 Task: Search for flights for 3 adults from Rome to Istanbul on June 18, 2023.
Action: Mouse moved to (369, 398)
Screenshot: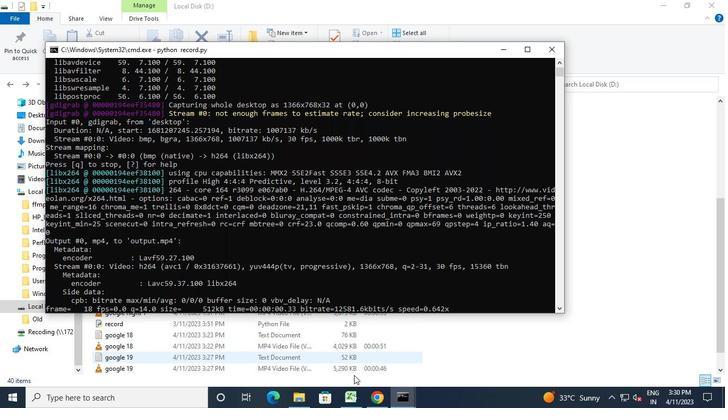 
Action: Mouse pressed left at (369, 398)
Screenshot: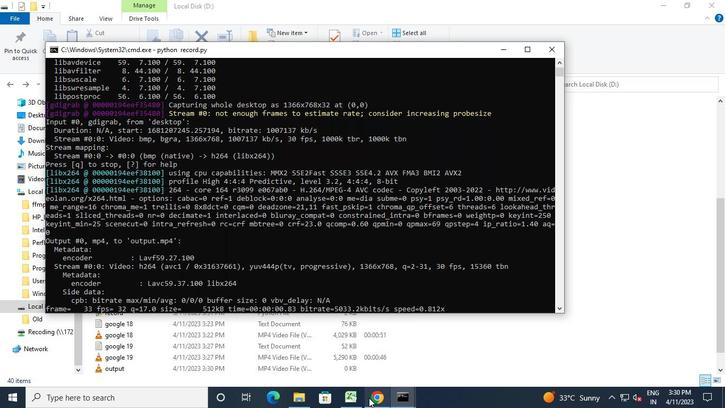 
Action: Mouse moved to (34, 146)
Screenshot: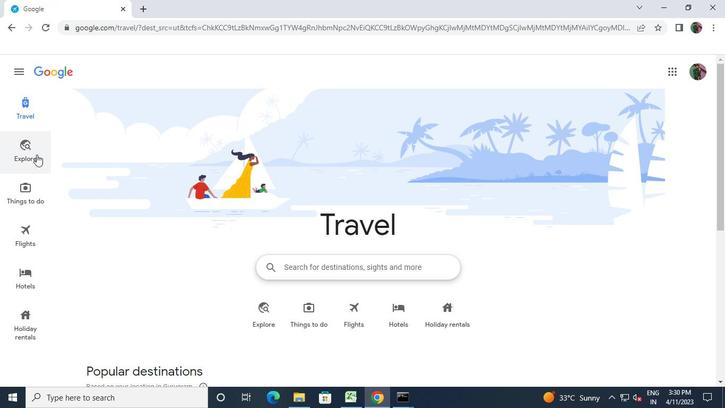 
Action: Mouse pressed left at (34, 146)
Screenshot: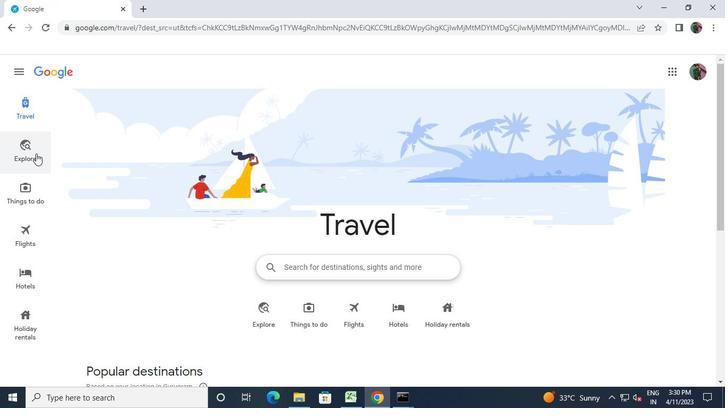 
Action: Mouse moved to (163, 104)
Screenshot: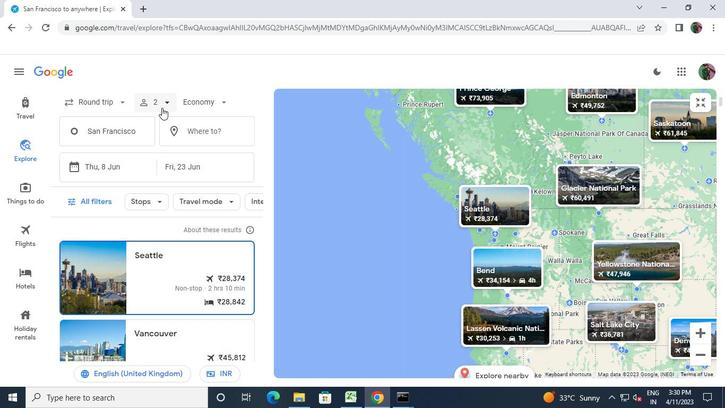 
Action: Mouse pressed left at (163, 104)
Screenshot: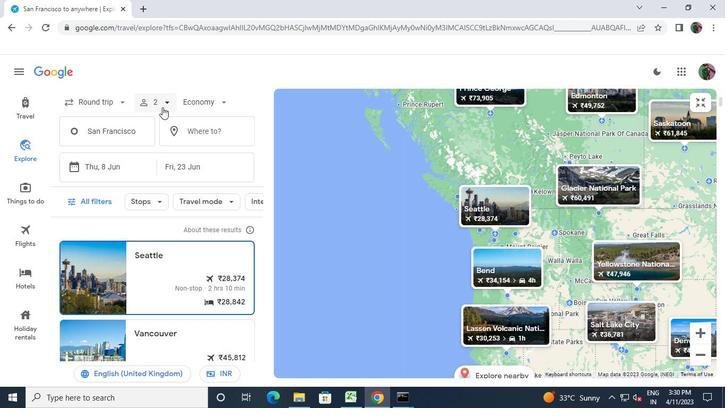 
Action: Mouse moved to (237, 130)
Screenshot: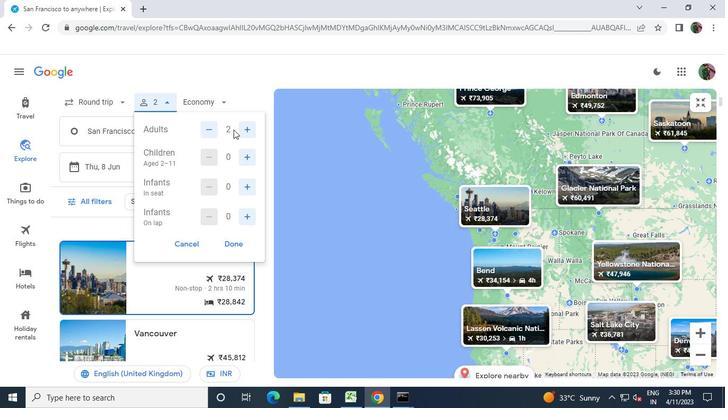 
Action: Mouse pressed left at (237, 130)
Screenshot: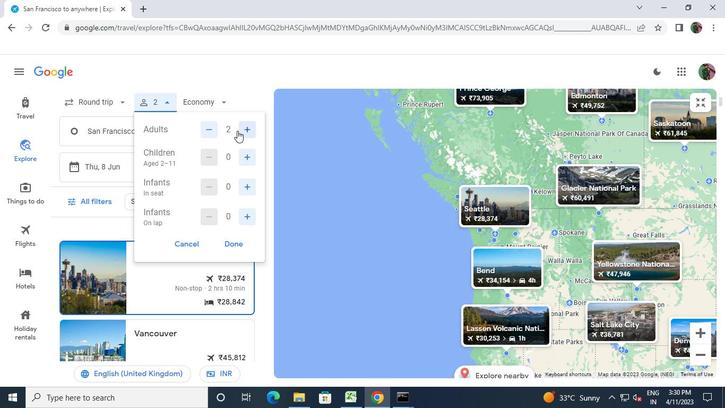 
Action: Mouse moved to (235, 241)
Screenshot: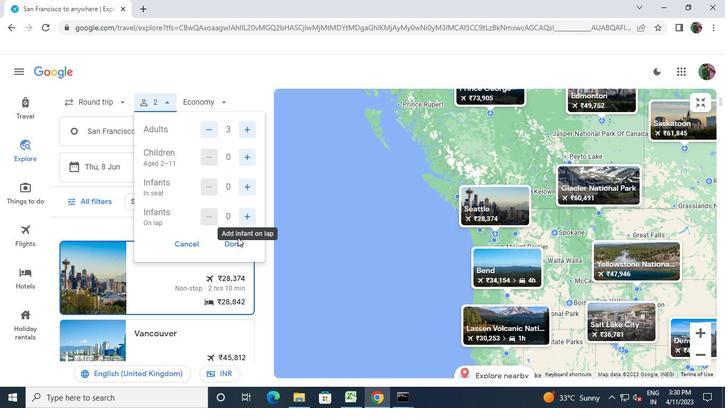 
Action: Mouse pressed left at (235, 241)
Screenshot: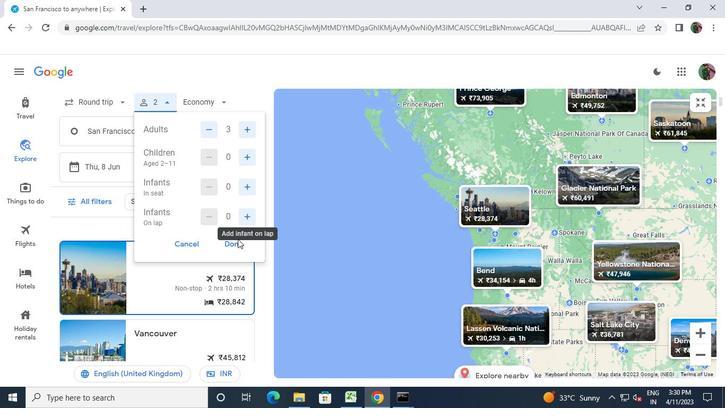 
Action: Mouse moved to (203, 171)
Screenshot: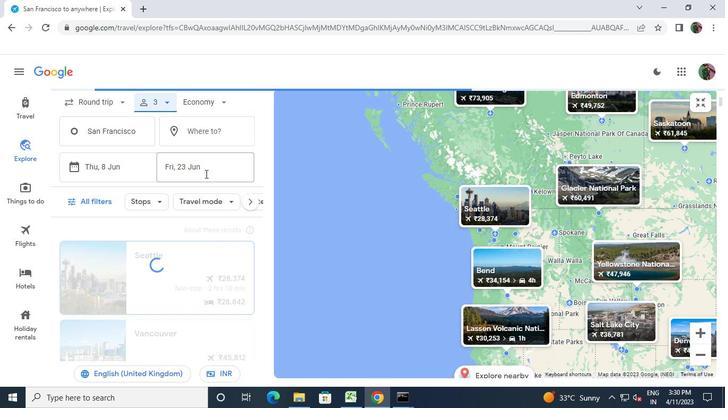 
Action: Mouse pressed left at (203, 171)
Screenshot: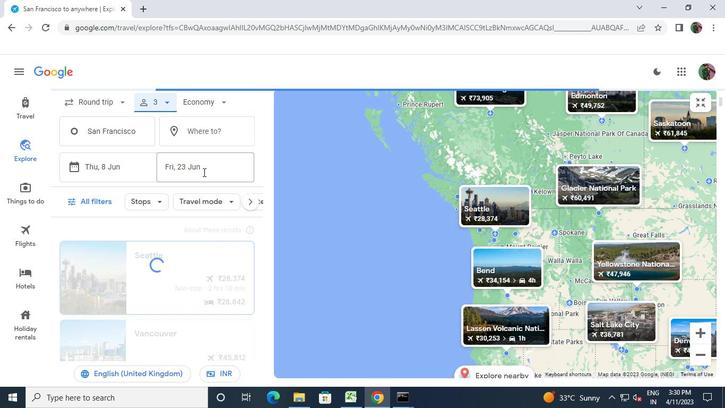 
Action: Mouse moved to (89, 299)
Screenshot: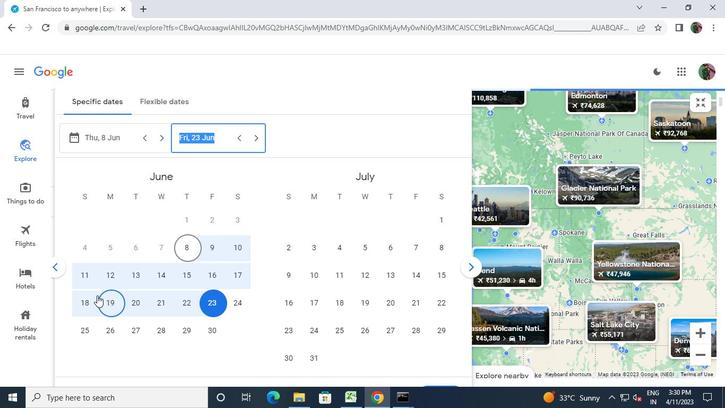 
Action: Mouse pressed left at (89, 299)
Screenshot: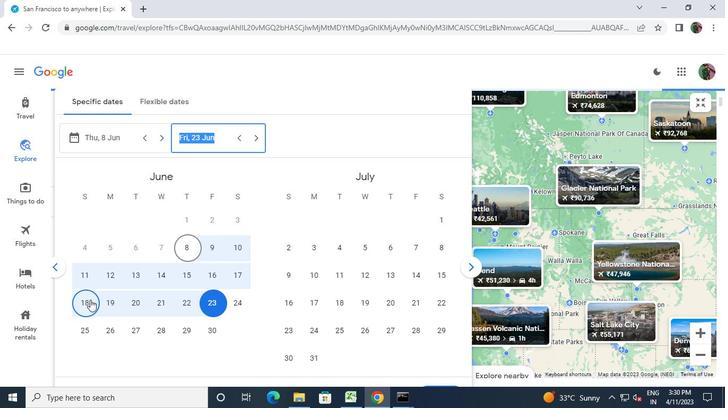 
Action: Mouse moved to (446, 175)
Screenshot: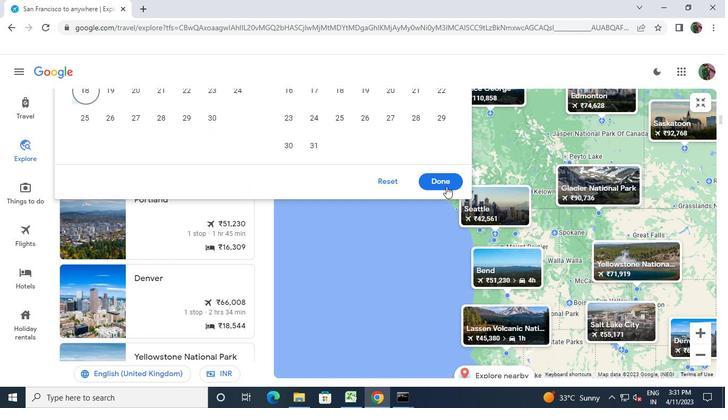 
Action: Mouse pressed left at (446, 175)
Screenshot: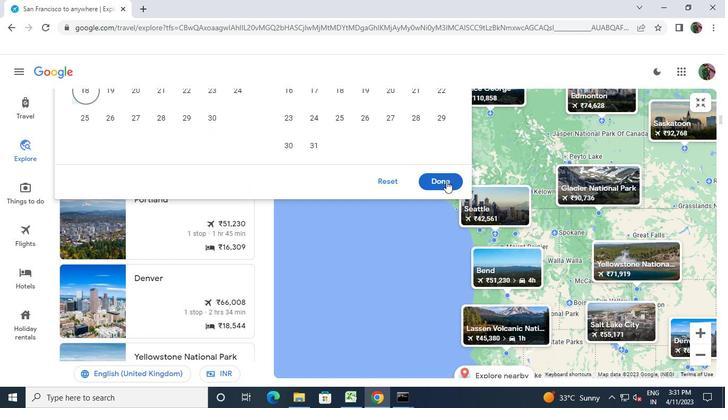 
Action: Mouse moved to (117, 140)
Screenshot: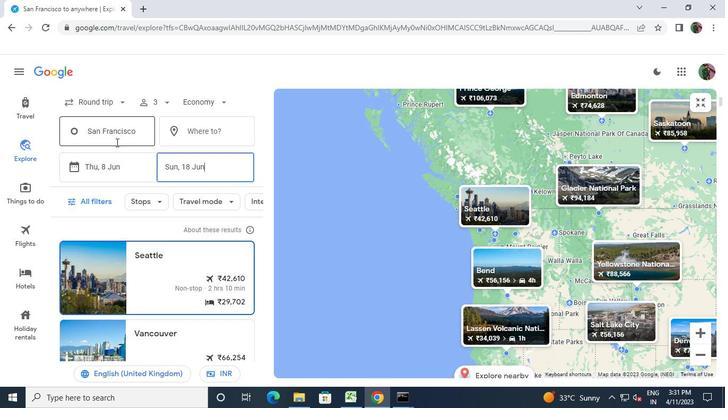 
Action: Mouse pressed left at (117, 140)
Screenshot: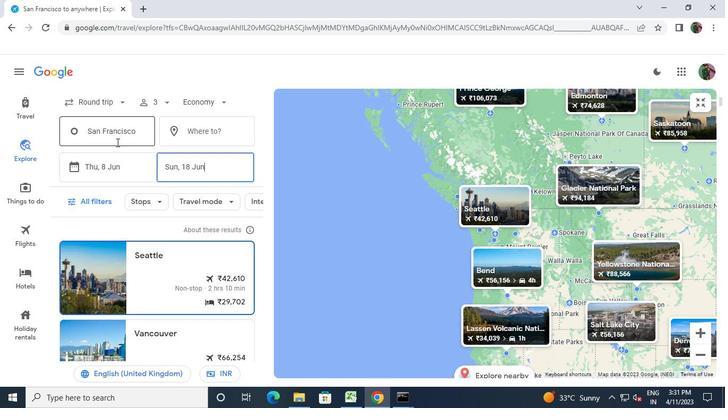 
Action: Mouse moved to (127, 119)
Screenshot: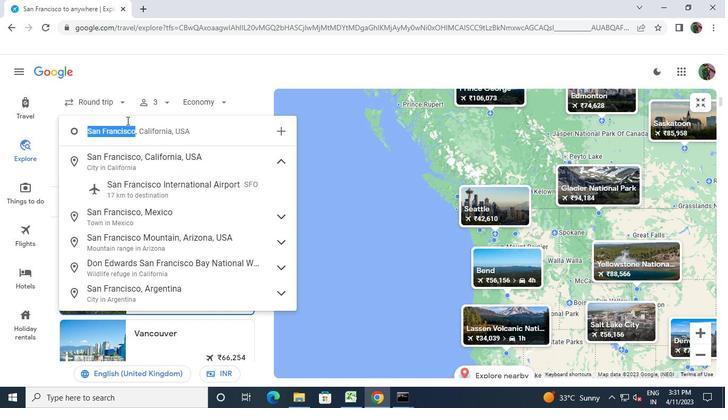 
Action: Keyboard Key.shift
Screenshot: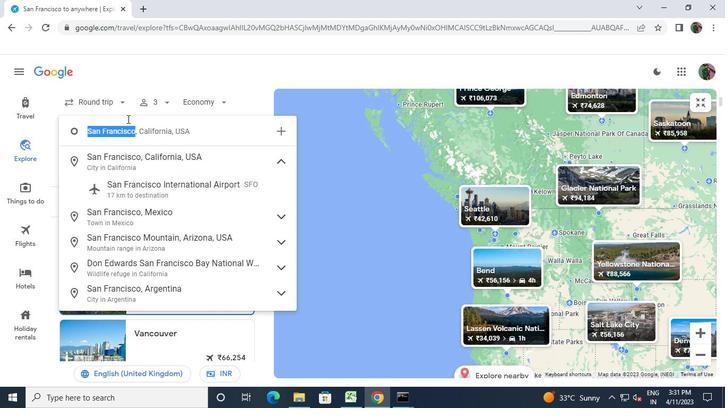 
Action: Keyboard r
Screenshot: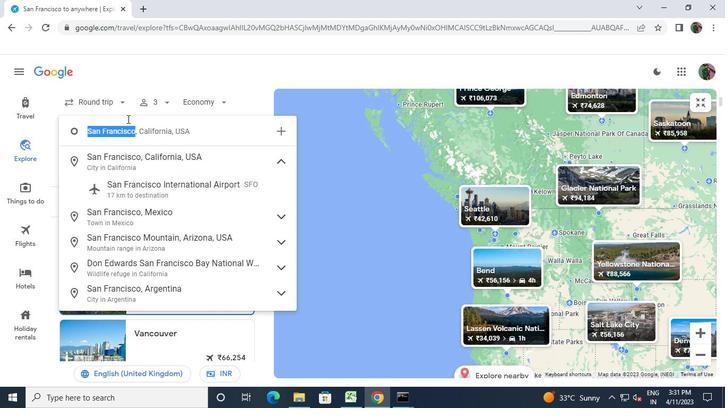 
Action: Keyboard o
Screenshot: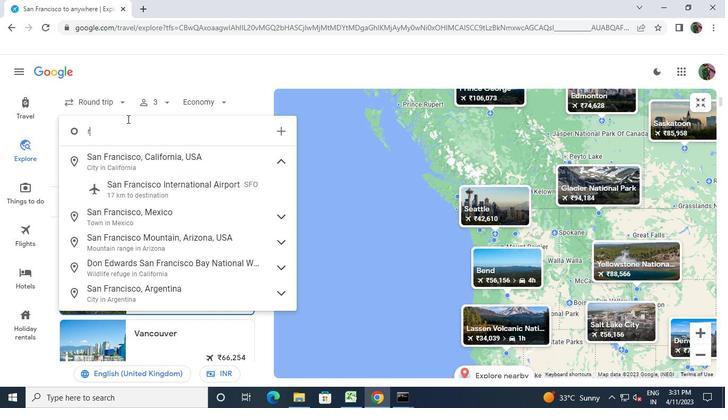 
Action: Keyboard m
Screenshot: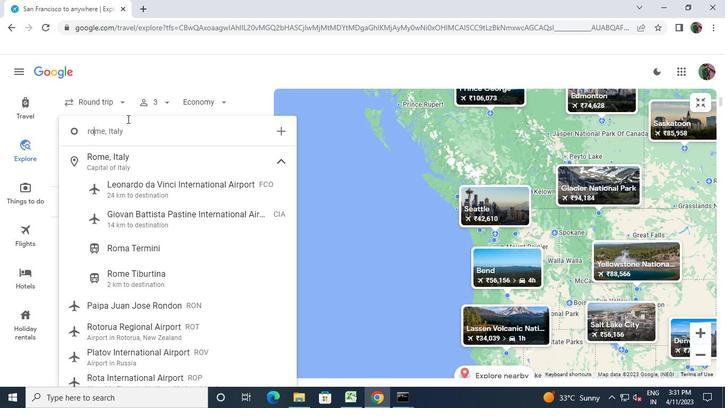 
Action: Mouse moved to (113, 157)
Screenshot: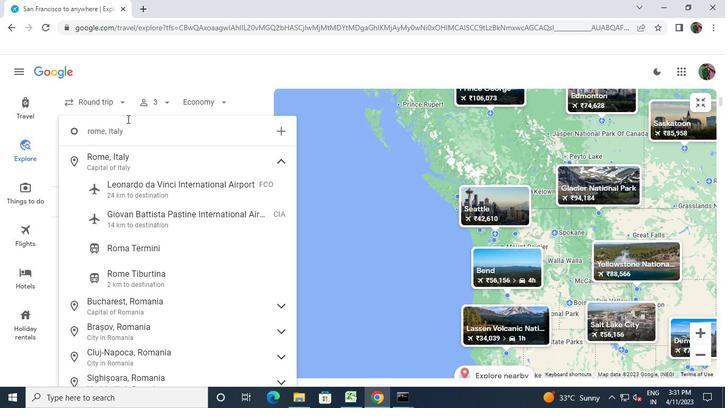 
Action: Mouse pressed left at (113, 157)
Screenshot: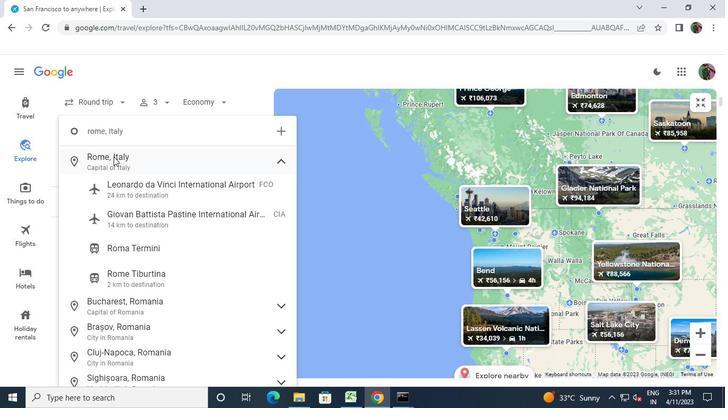 
Action: Mouse moved to (193, 129)
Screenshot: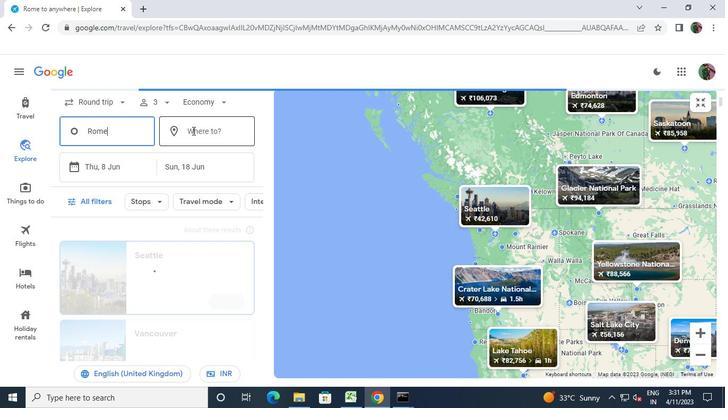 
Action: Mouse pressed left at (193, 129)
Screenshot: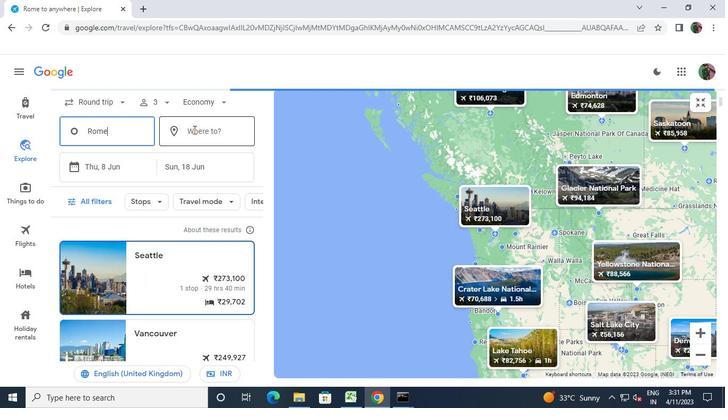 
Action: Keyboard i
Screenshot: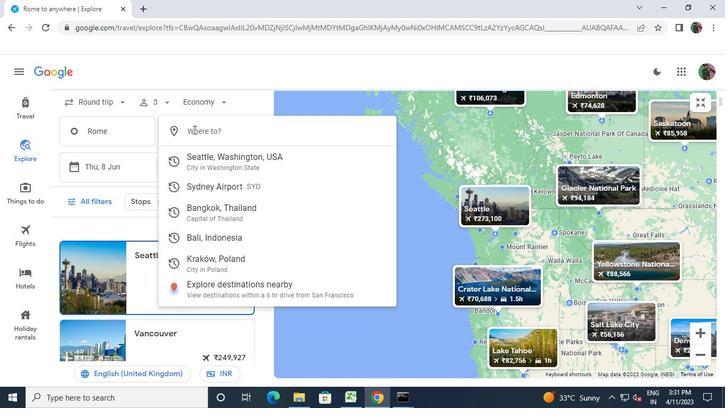 
Action: Keyboard s
Screenshot: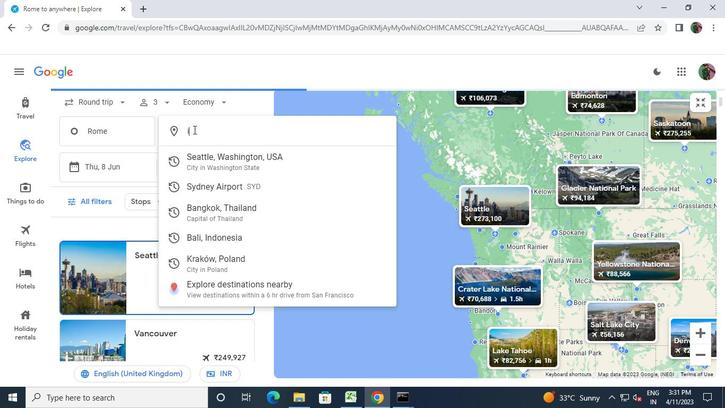 
Action: Keyboard t
Screenshot: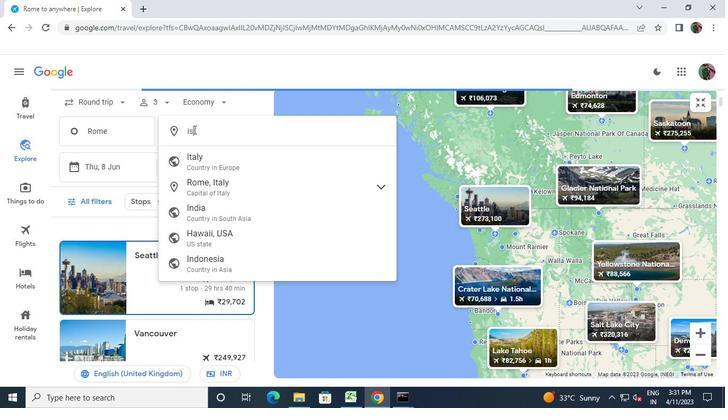 
Action: Mouse moved to (212, 158)
Screenshot: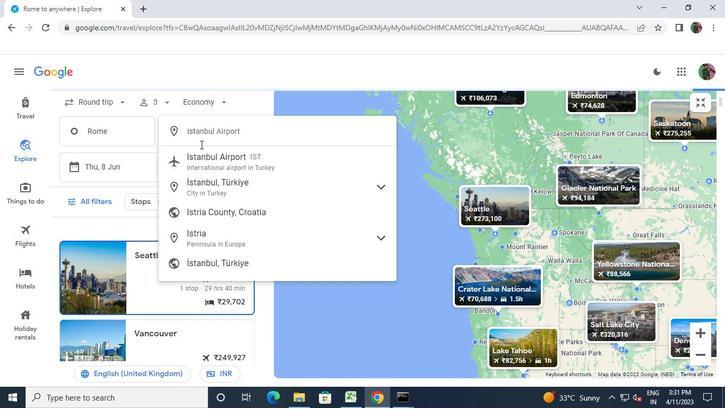 
Action: Mouse pressed left at (212, 158)
Screenshot: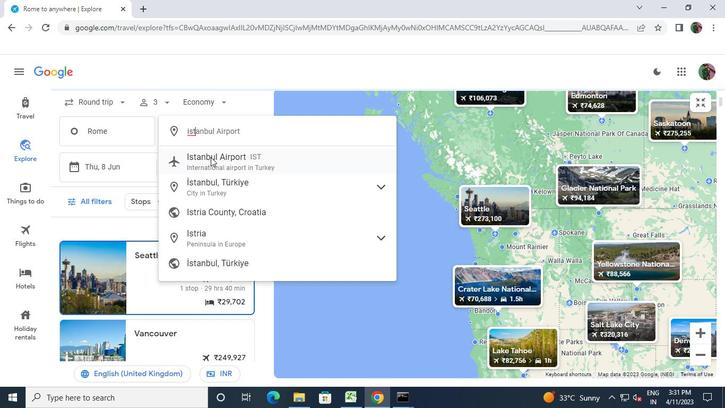 
Action: Mouse moved to (562, 321)
Screenshot: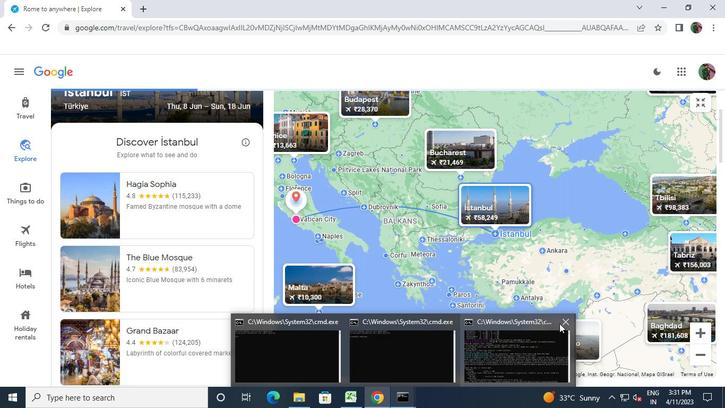 
Action: Mouse pressed left at (562, 321)
Screenshot: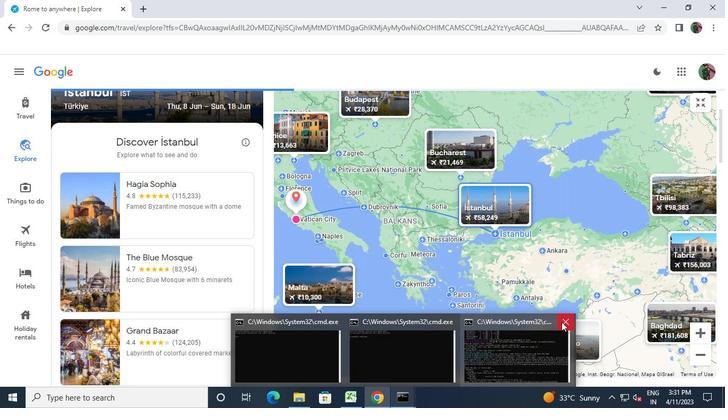 
